 Task: Create a rule from the Routing list, Task moved to a section -> Set Priority in the project AmplifyHQ , set the section as To-Do and set the priority of the task as  High
Action: Mouse moved to (69, 275)
Screenshot: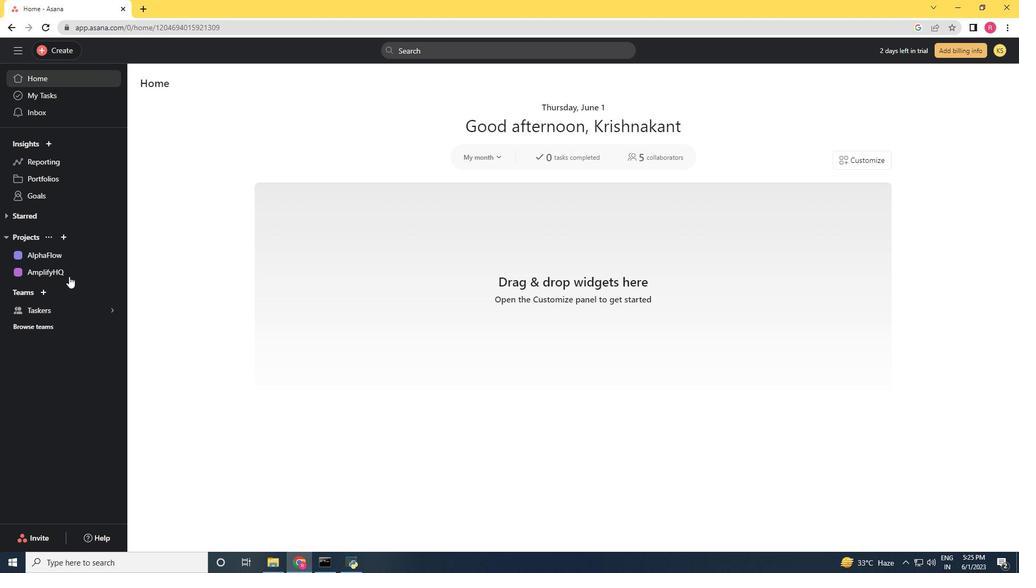 
Action: Mouse pressed left at (69, 275)
Screenshot: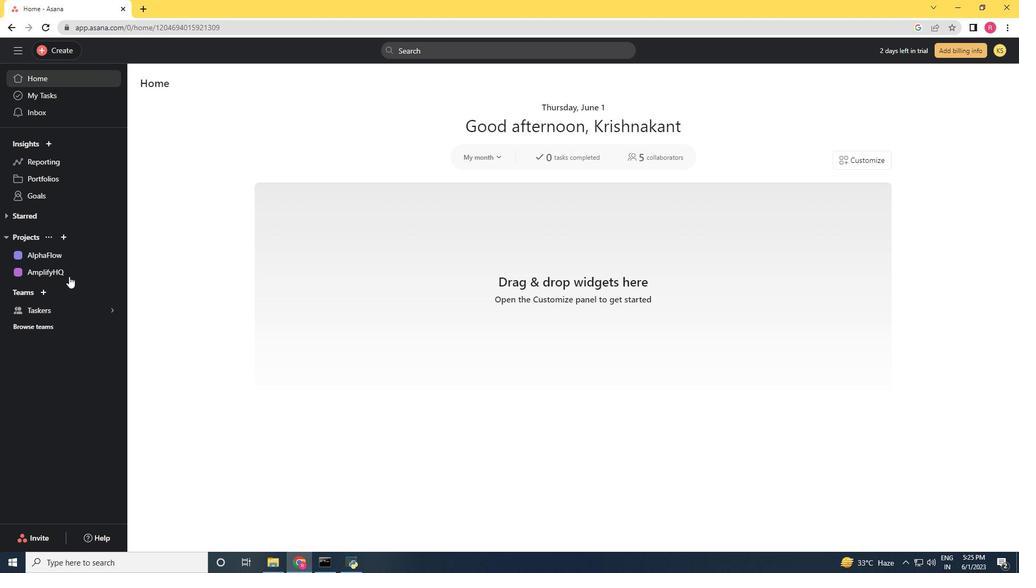 
Action: Mouse moved to (972, 91)
Screenshot: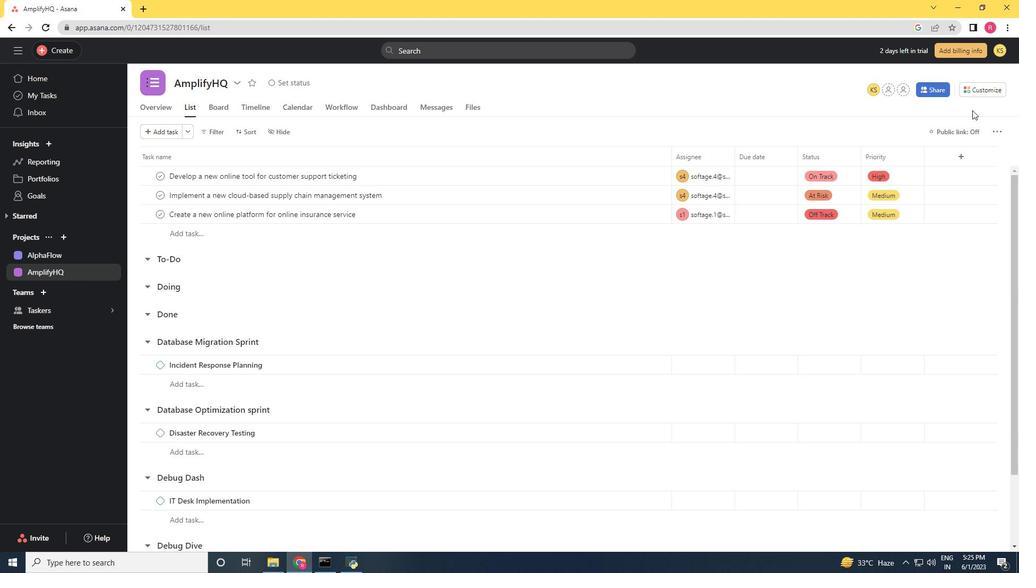 
Action: Mouse pressed left at (972, 91)
Screenshot: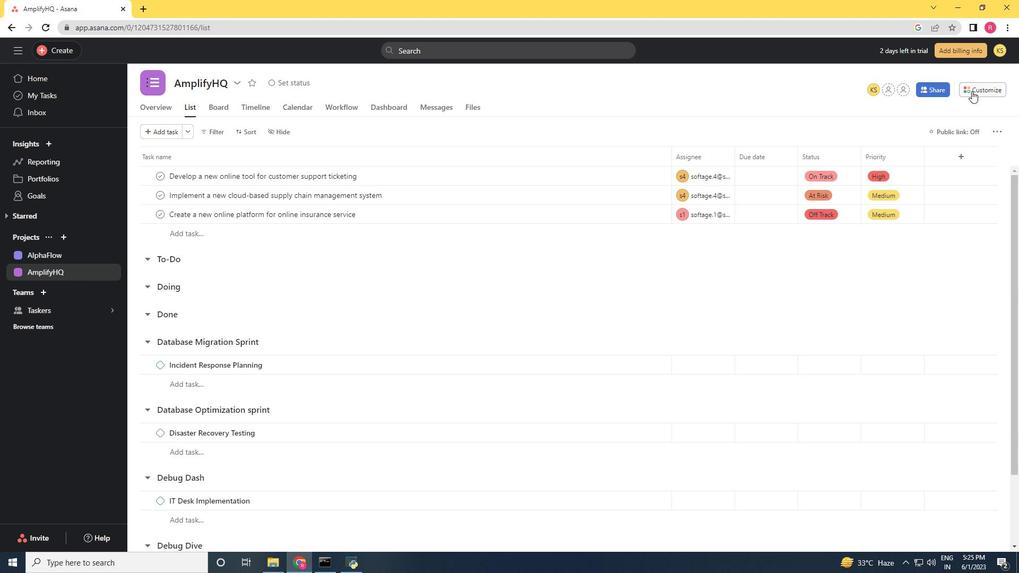 
Action: Mouse moved to (805, 231)
Screenshot: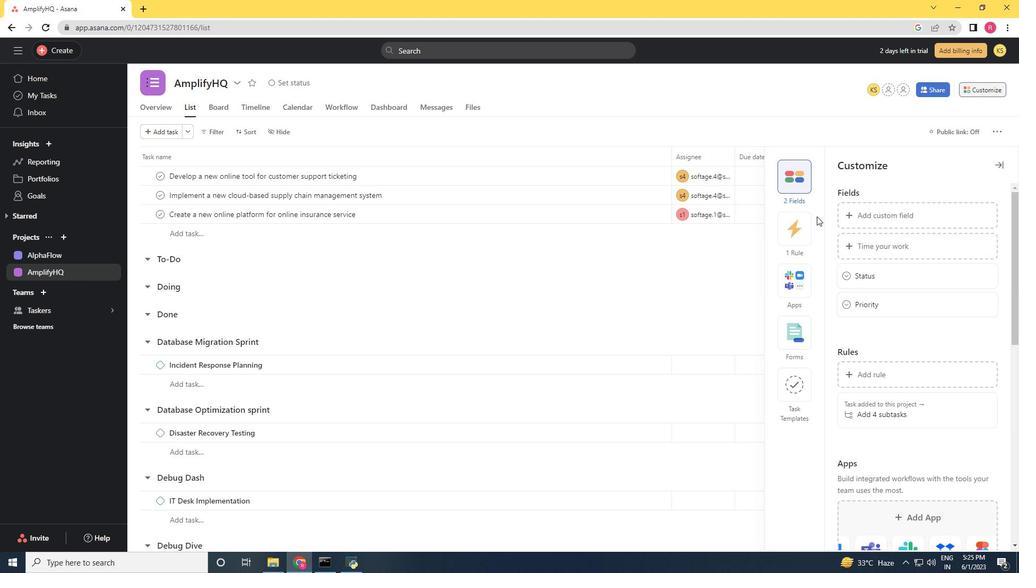 
Action: Mouse pressed left at (805, 231)
Screenshot: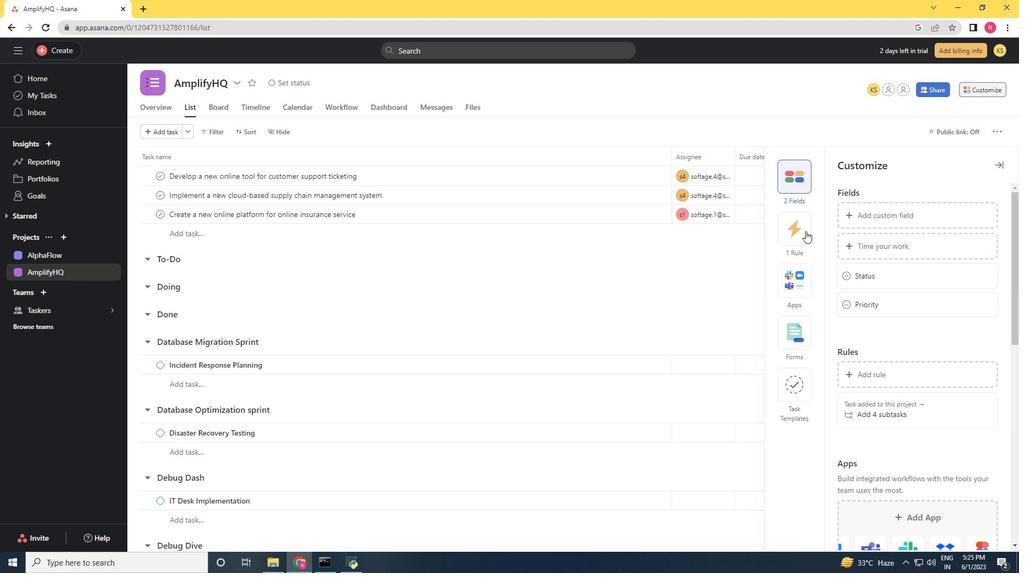 
Action: Mouse moved to (870, 216)
Screenshot: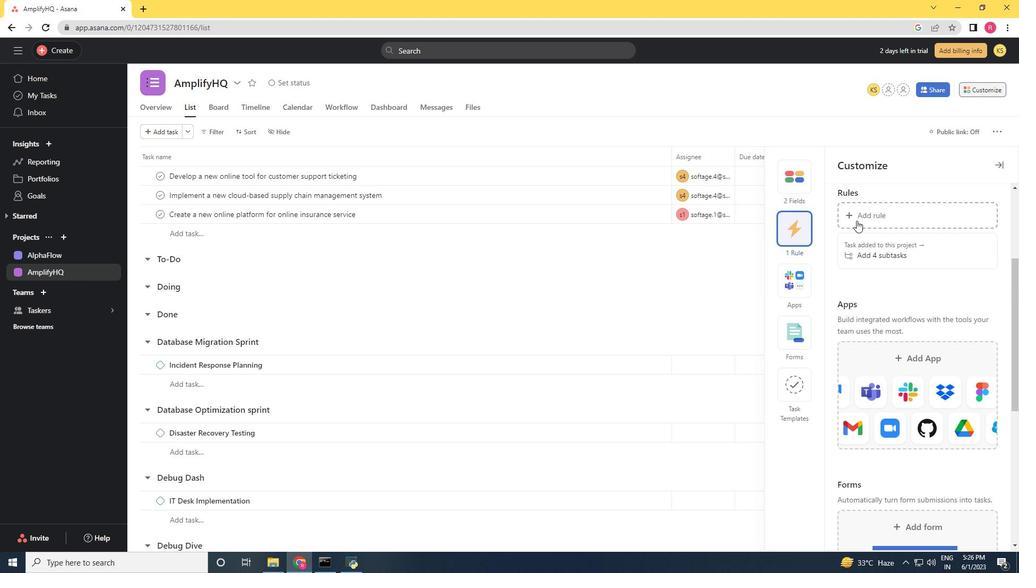 
Action: Mouse pressed left at (870, 216)
Screenshot: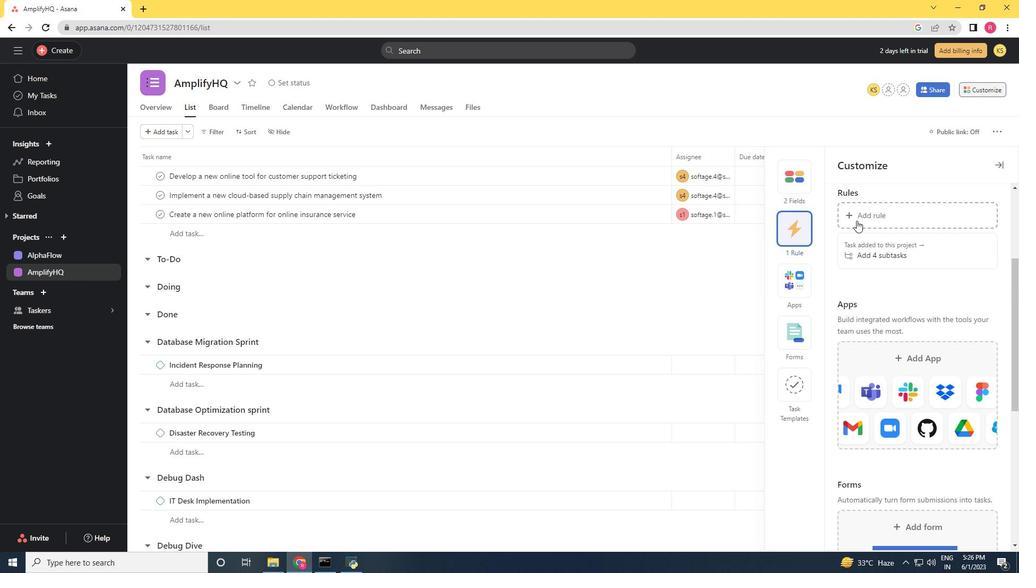 
Action: Mouse moved to (225, 144)
Screenshot: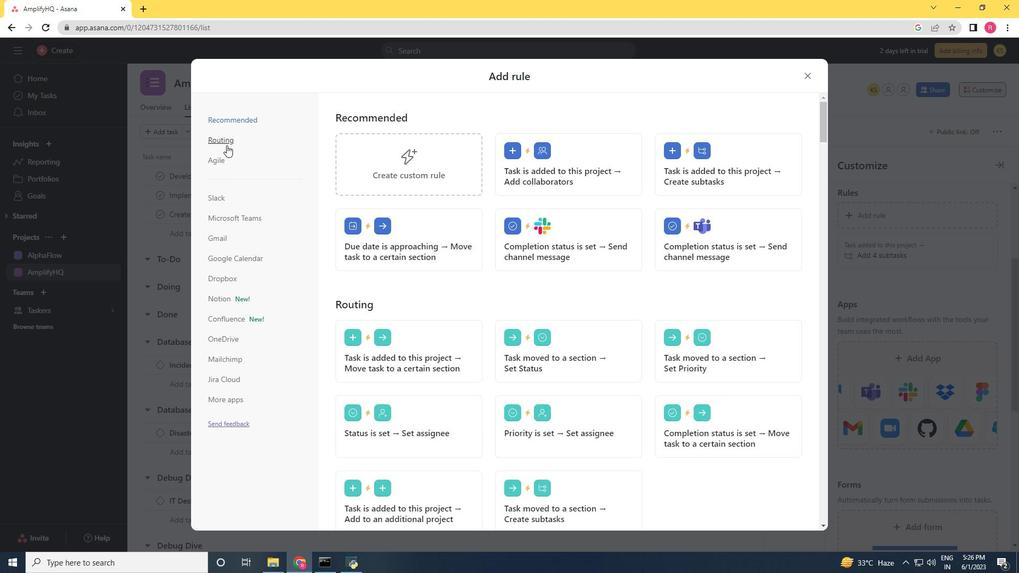 
Action: Mouse pressed left at (225, 144)
Screenshot: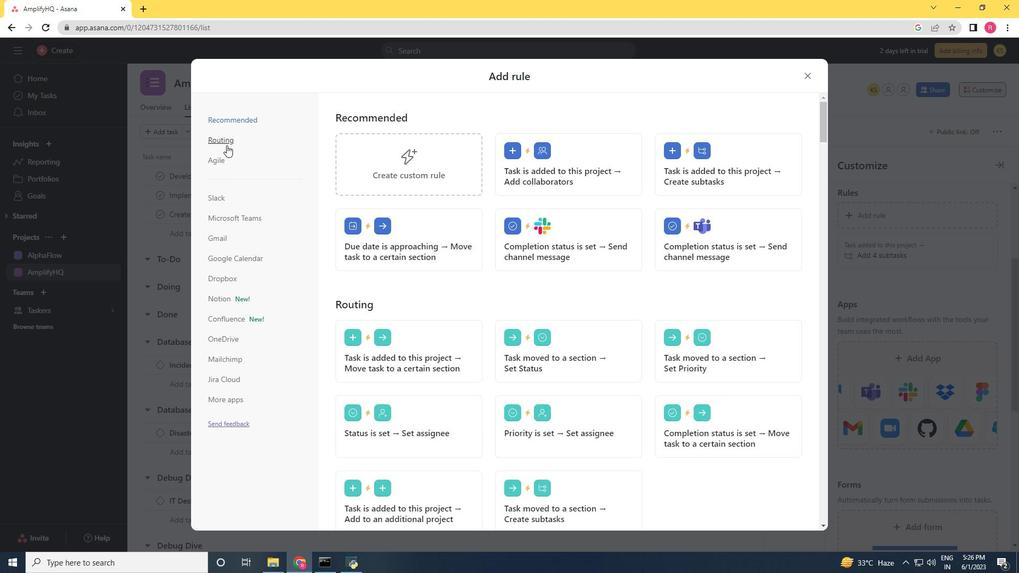 
Action: Mouse moved to (693, 173)
Screenshot: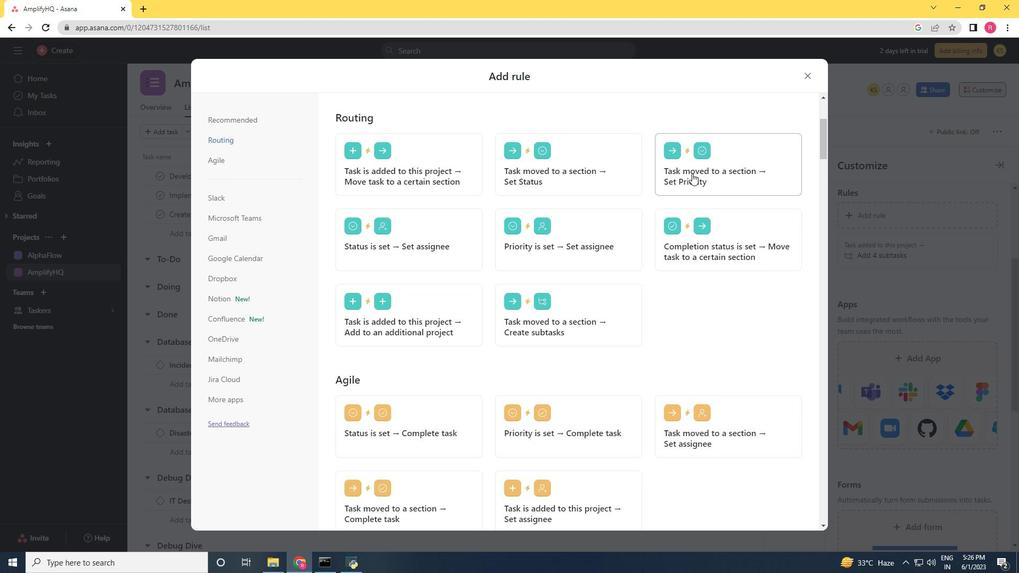 
Action: Mouse pressed left at (693, 173)
Screenshot: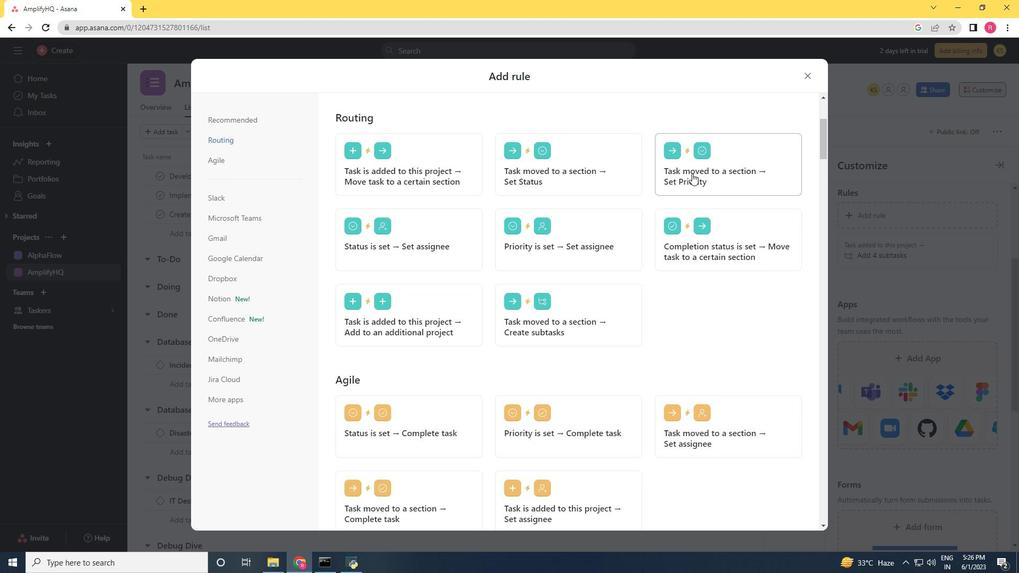 
Action: Mouse moved to (422, 290)
Screenshot: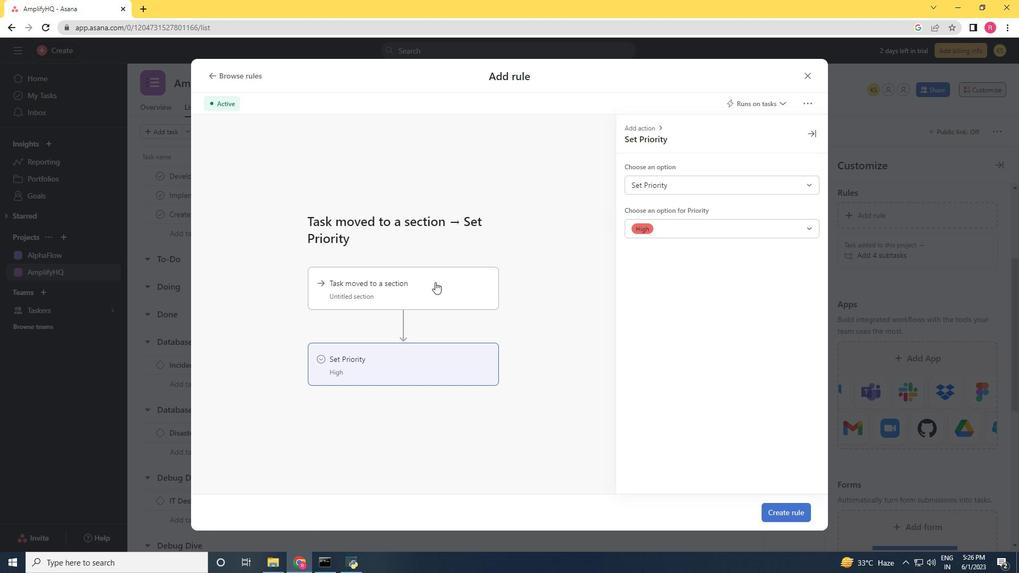 
Action: Mouse pressed left at (422, 290)
Screenshot: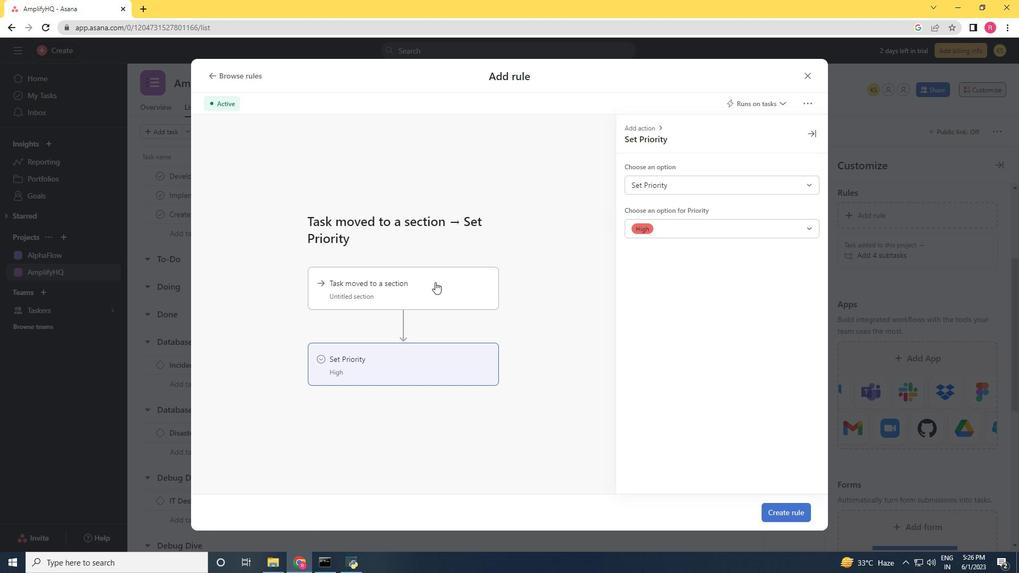 
Action: Mouse moved to (682, 178)
Screenshot: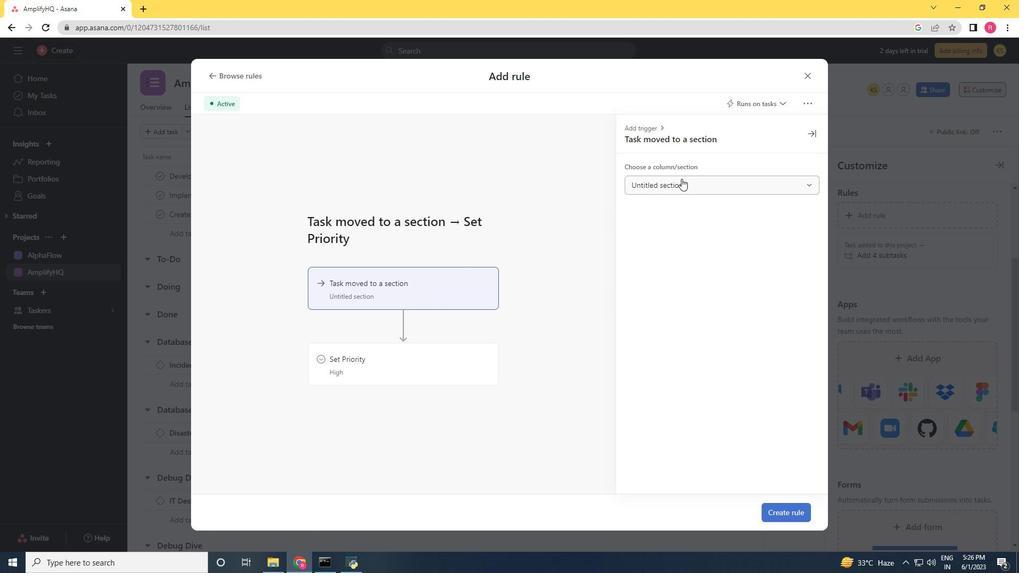 
Action: Mouse pressed left at (682, 178)
Screenshot: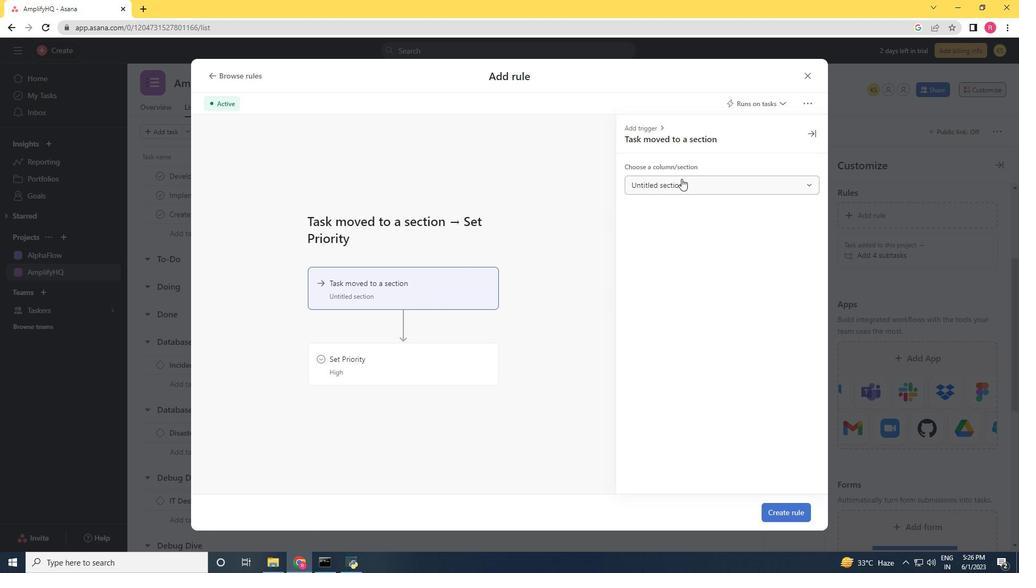 
Action: Mouse moved to (659, 227)
Screenshot: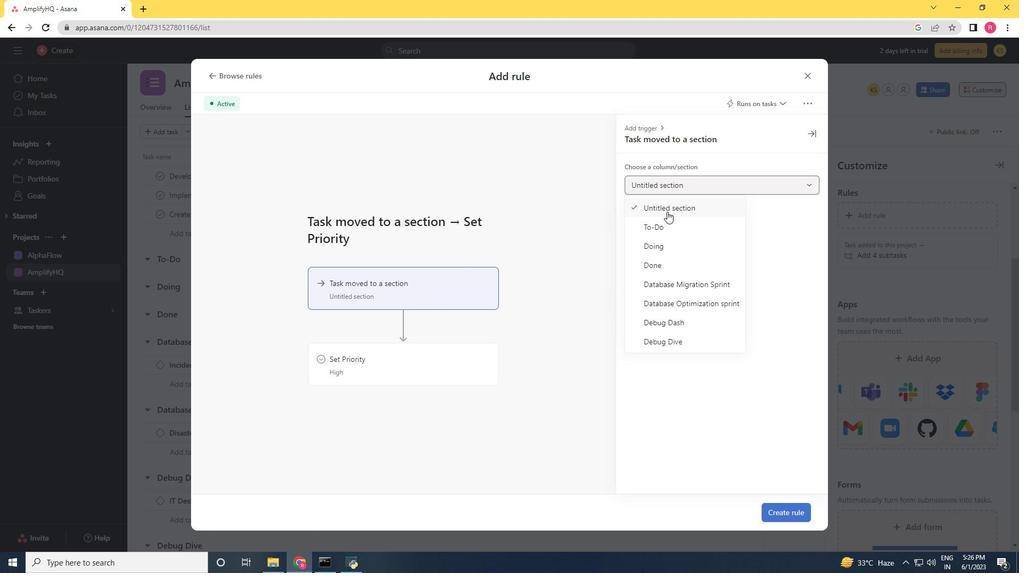 
Action: Mouse pressed left at (659, 227)
Screenshot: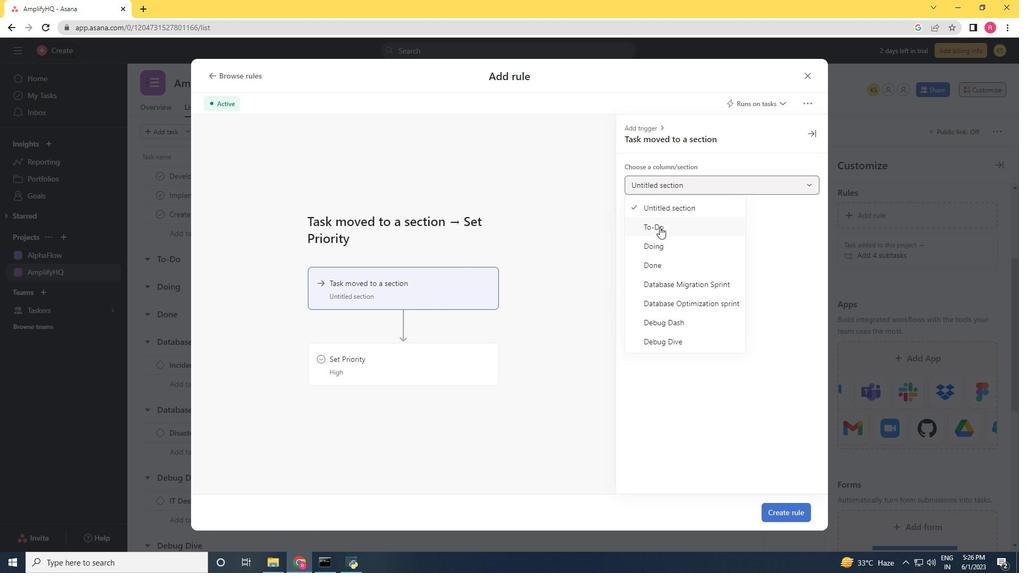 
Action: Mouse moved to (374, 362)
Screenshot: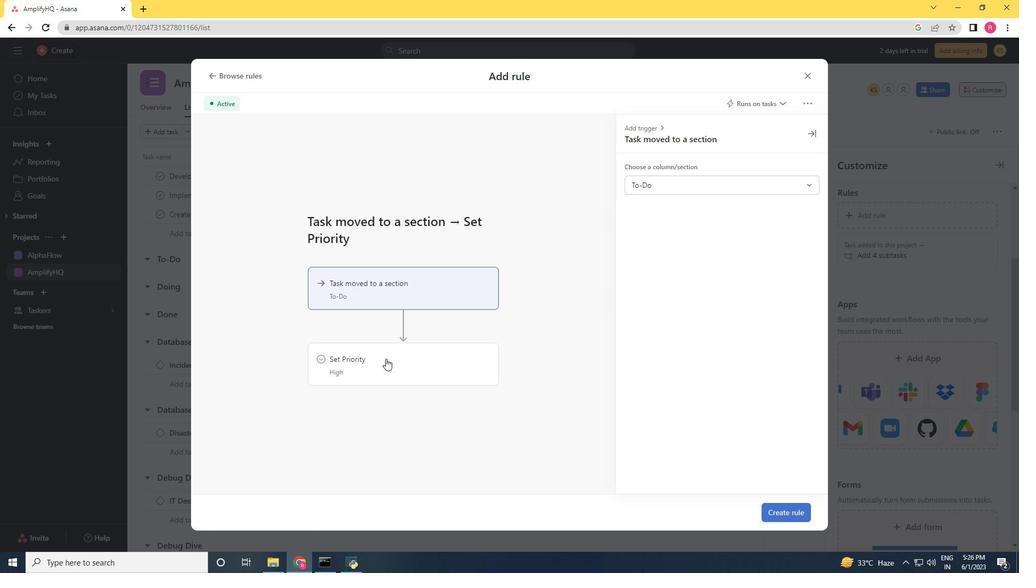 
Action: Mouse pressed left at (374, 362)
Screenshot: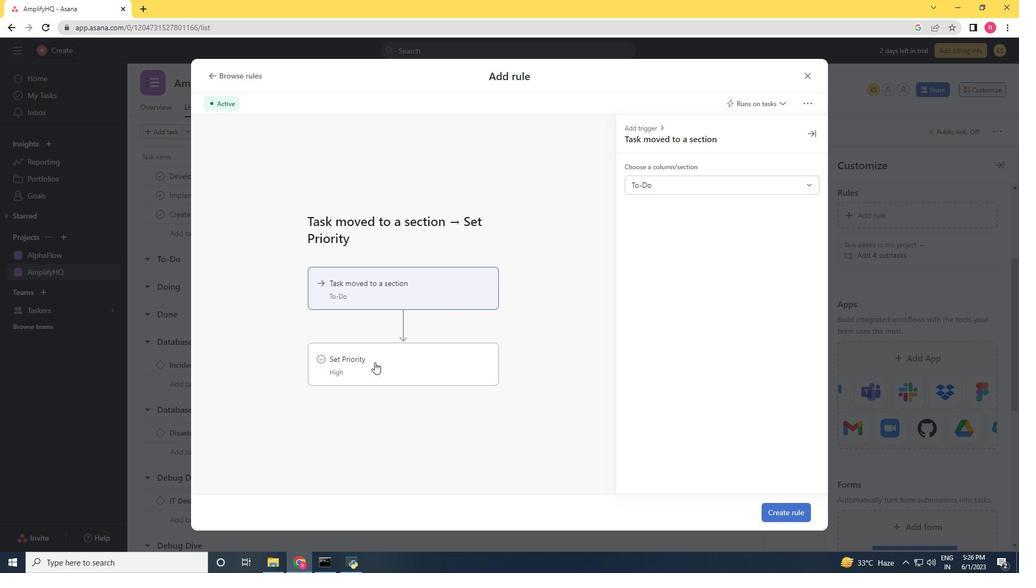 
Action: Mouse moved to (652, 188)
Screenshot: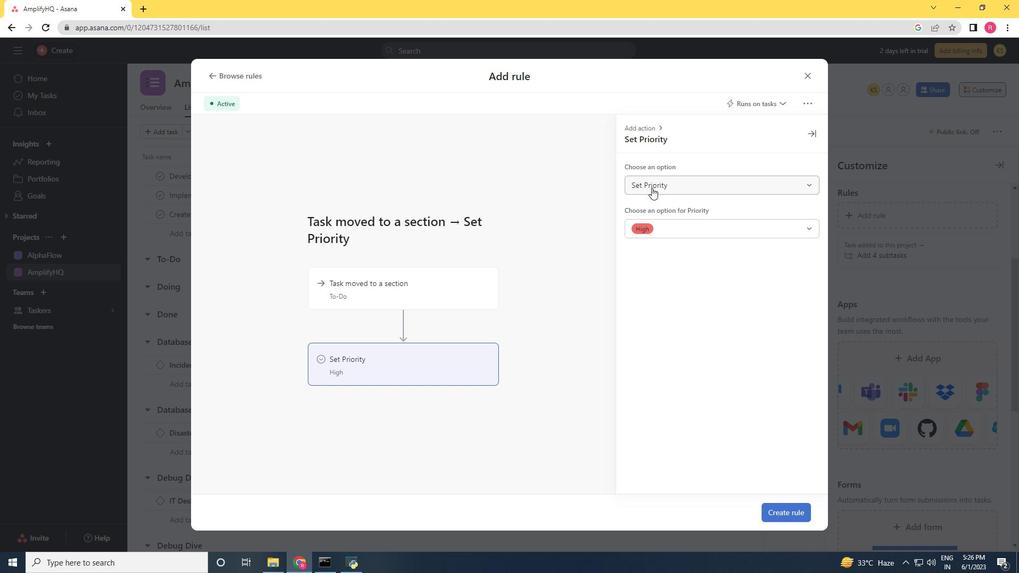 
Action: Mouse pressed left at (652, 188)
Screenshot: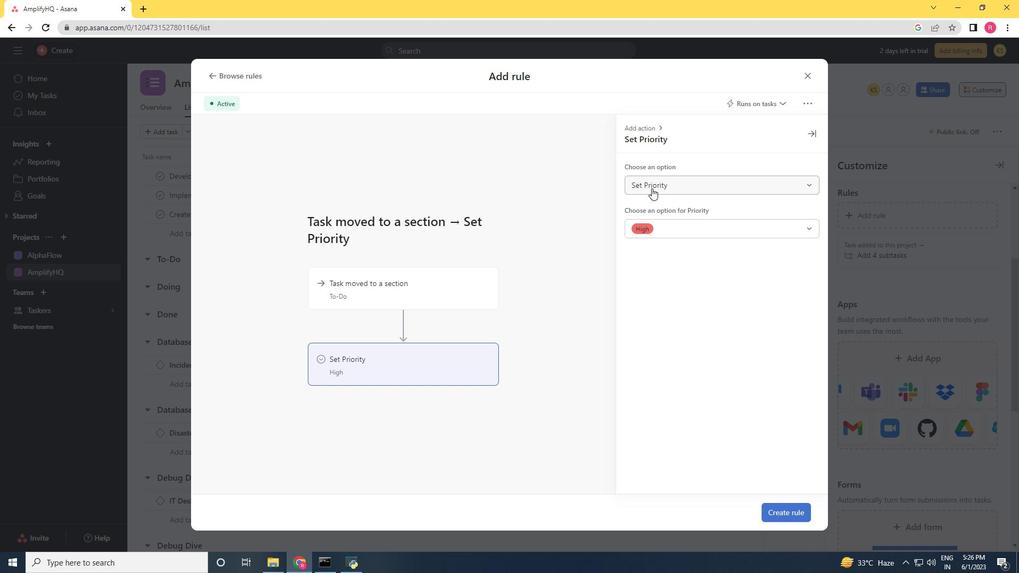 
Action: Mouse moved to (654, 206)
Screenshot: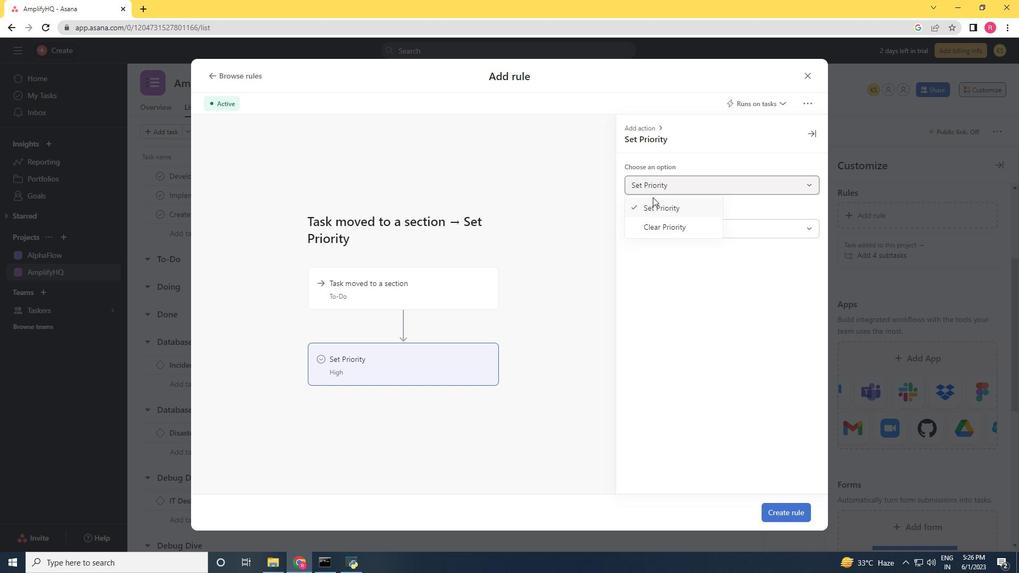 
Action: Mouse pressed left at (654, 206)
Screenshot: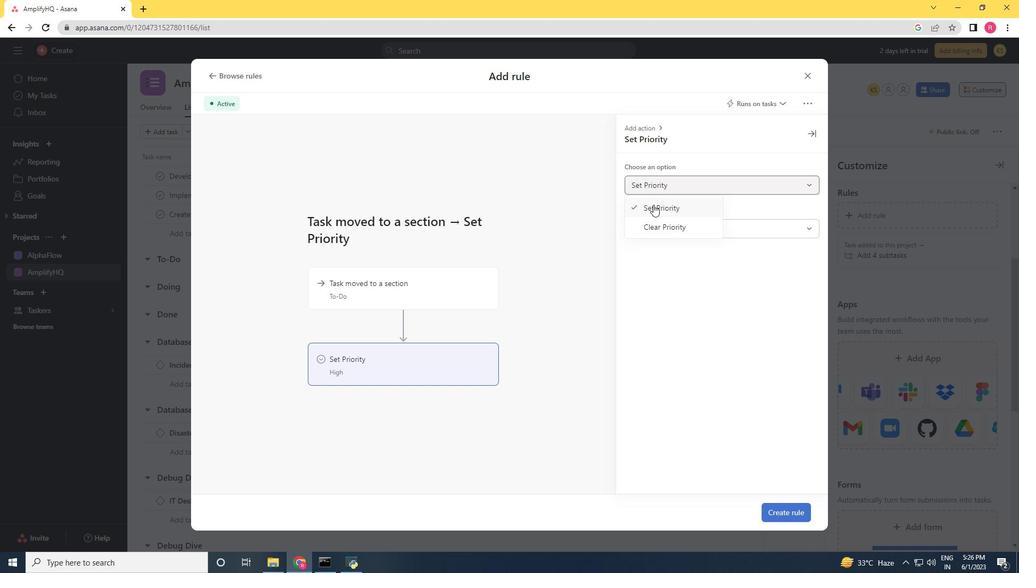 
Action: Mouse moved to (671, 221)
Screenshot: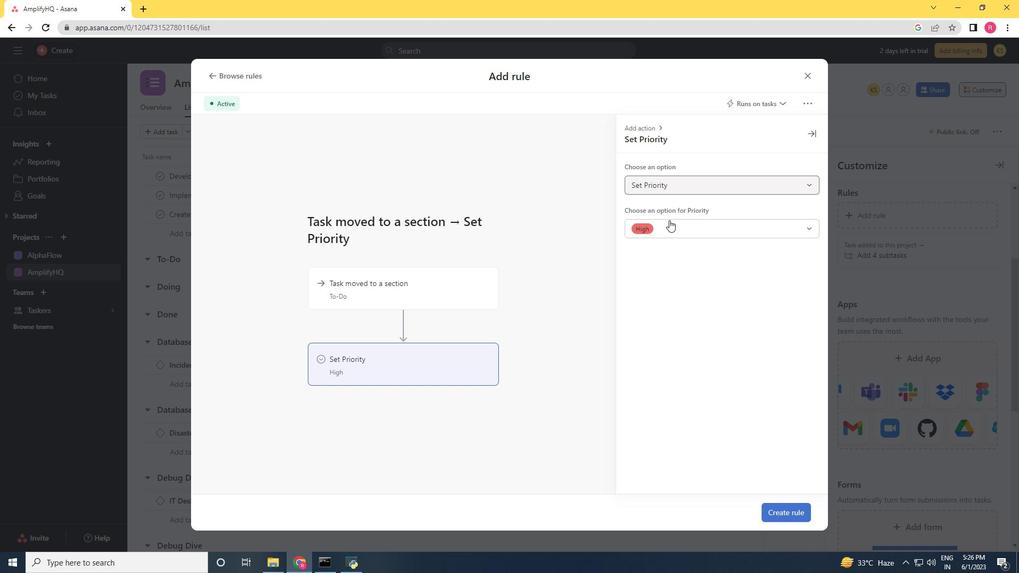 
Action: Mouse pressed left at (671, 221)
Screenshot: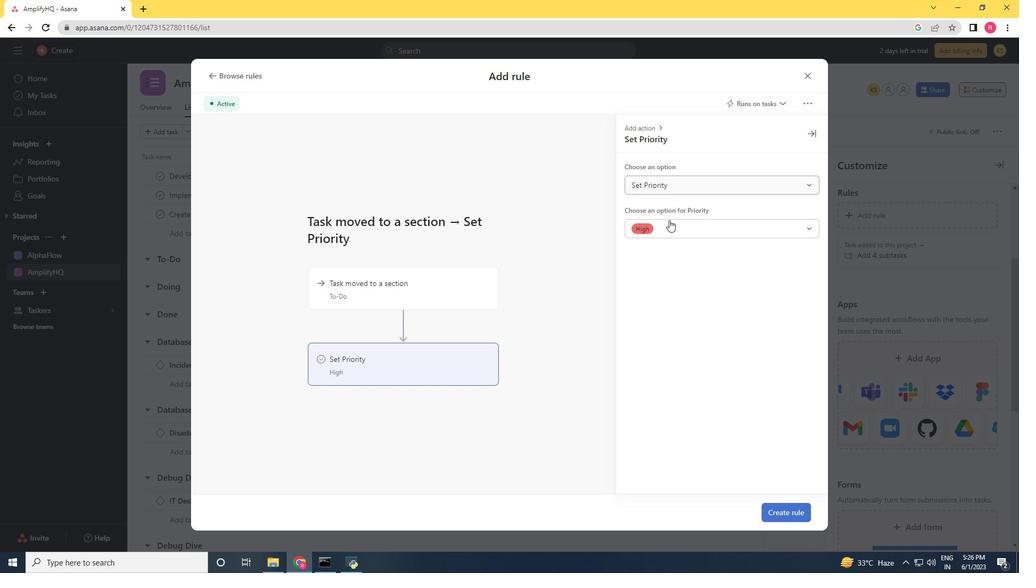 
Action: Mouse moved to (660, 251)
Screenshot: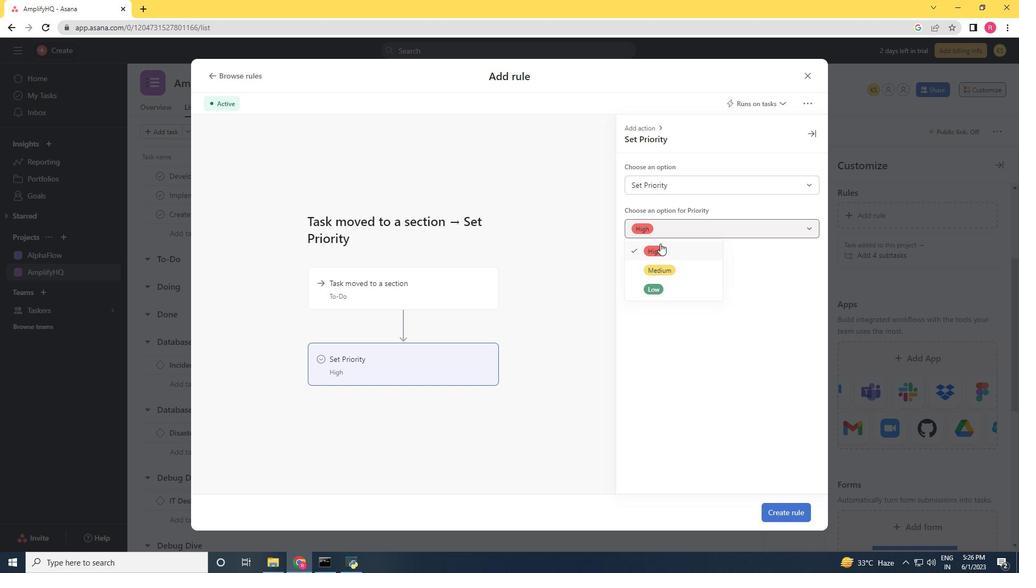 
Action: Mouse pressed left at (660, 251)
Screenshot: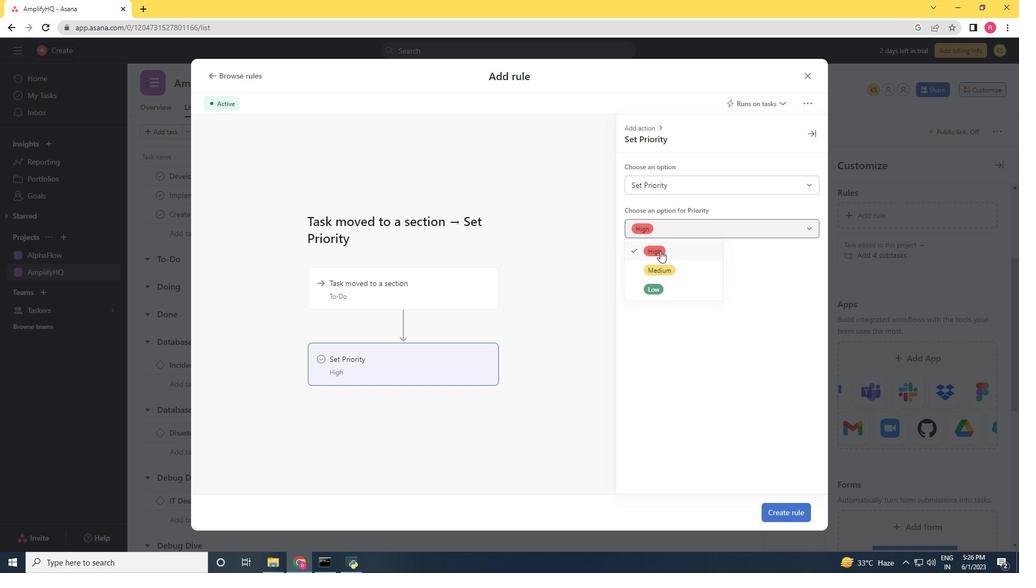 
Action: Mouse moved to (778, 512)
Screenshot: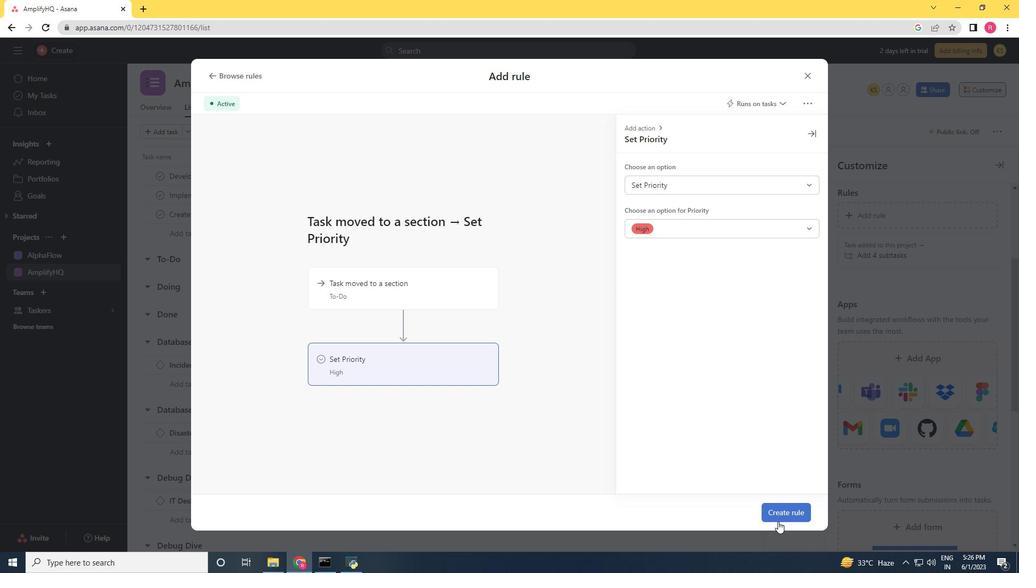 
Action: Mouse pressed left at (778, 512)
Screenshot: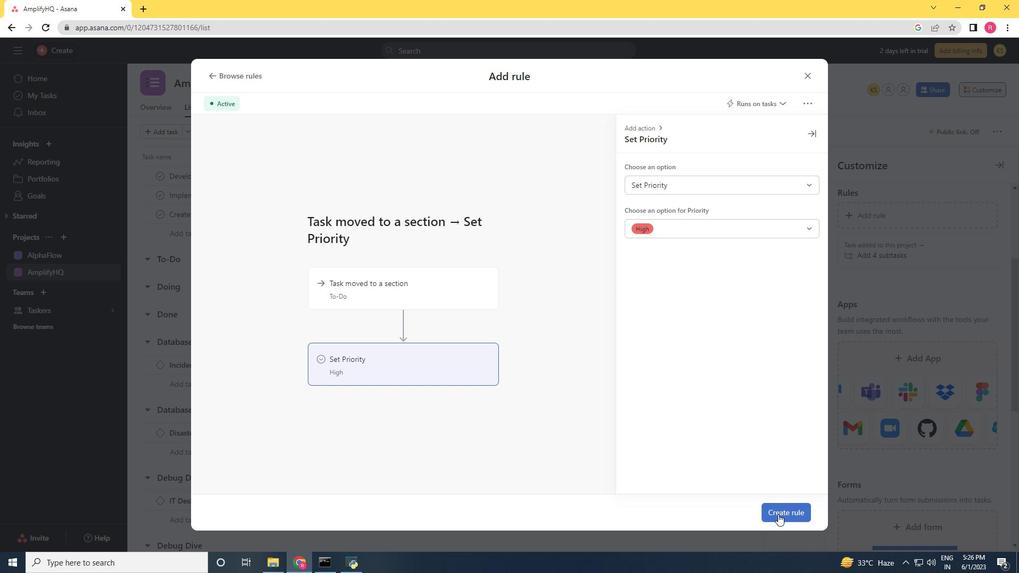 
Action: Mouse moved to (437, 291)
Screenshot: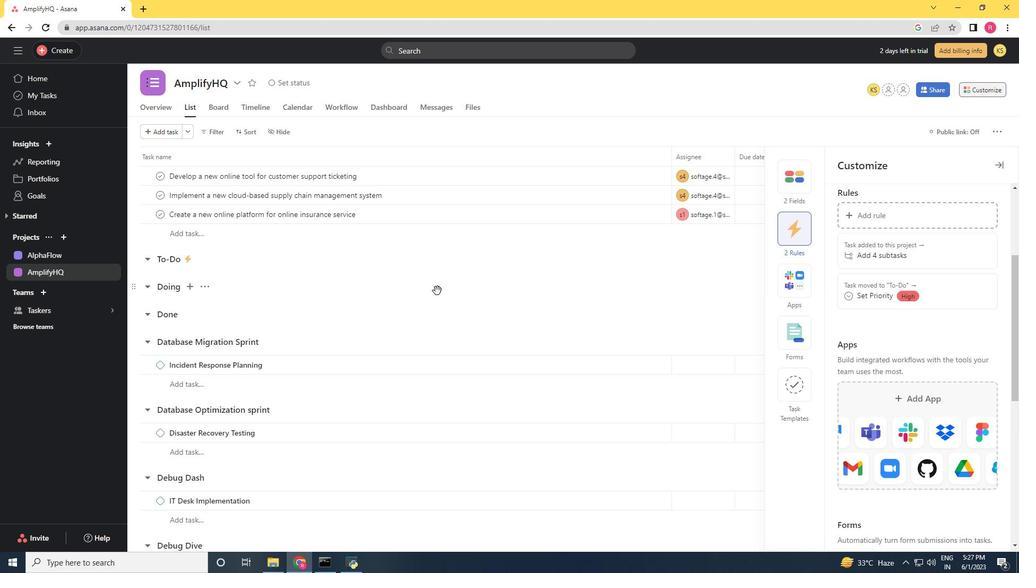 
